 Task: Set the Customer Id to 'match regex' under New invoice in find invoice.
Action: Mouse moved to (171, 22)
Screenshot: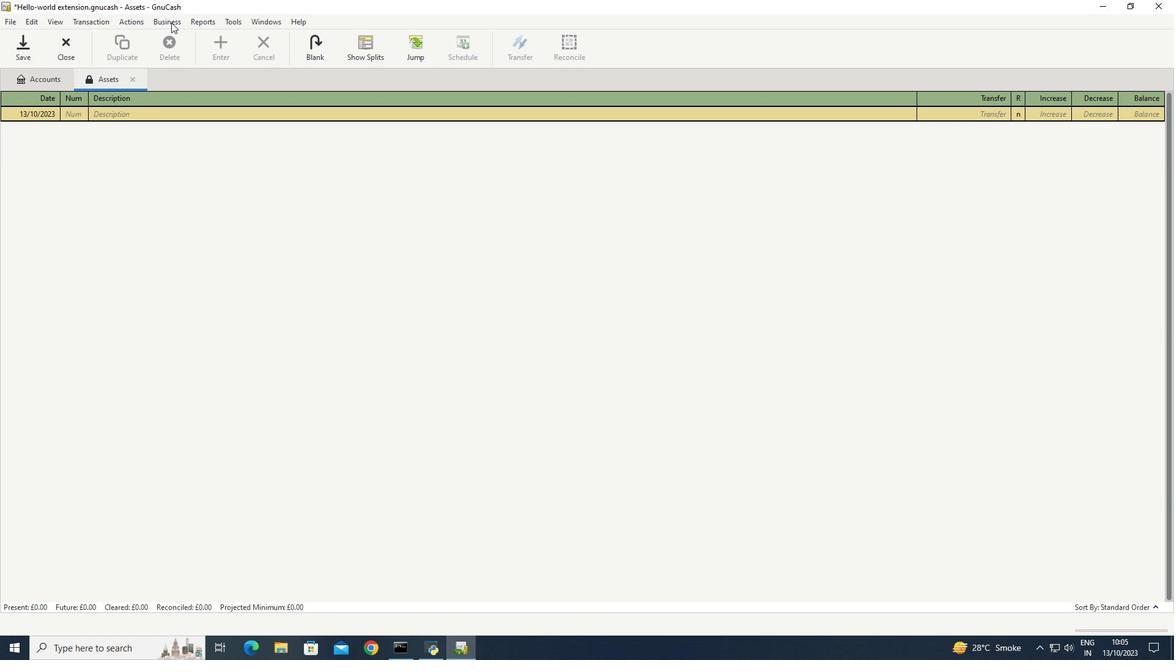 
Action: Mouse pressed left at (171, 22)
Screenshot: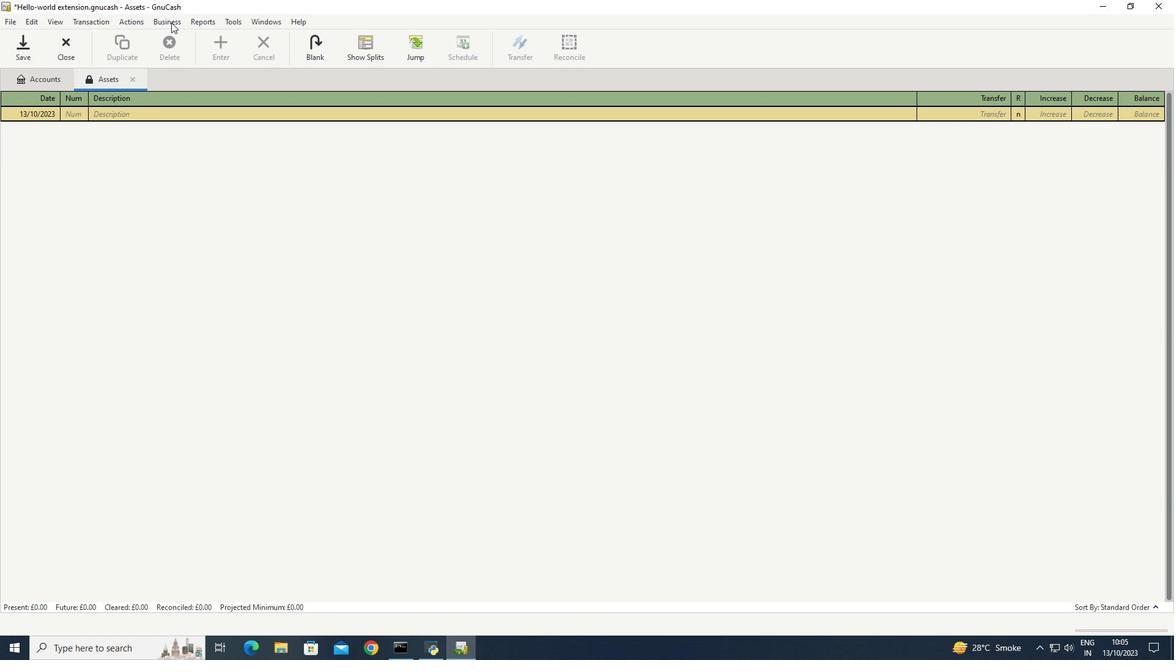 
Action: Mouse moved to (313, 97)
Screenshot: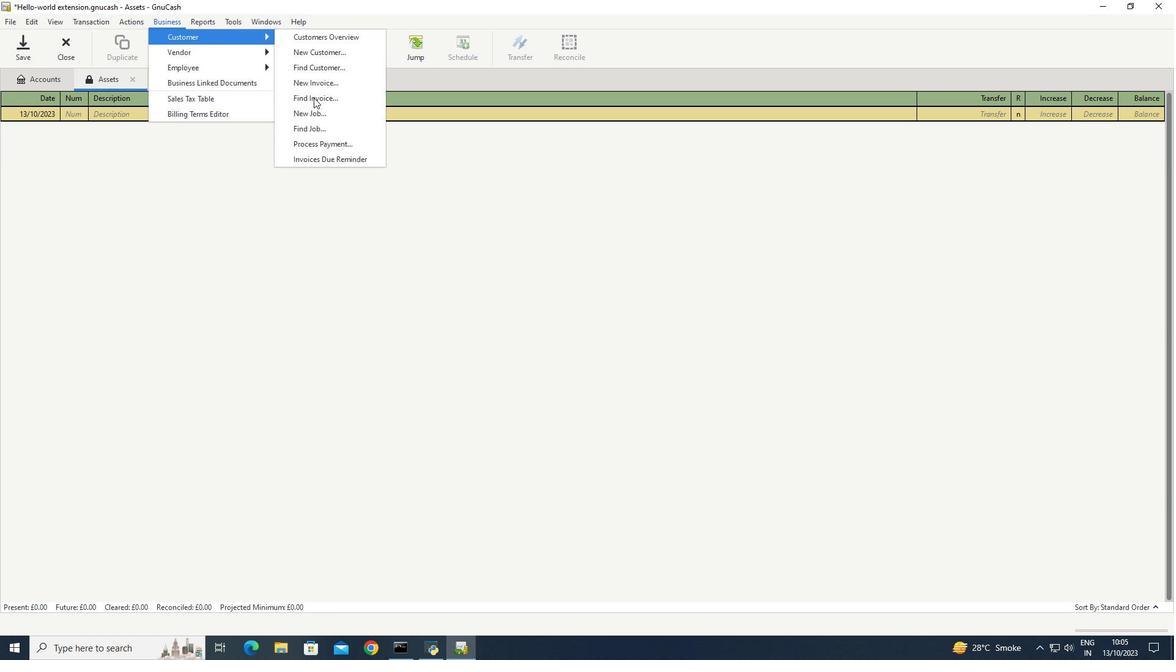 
Action: Mouse pressed left at (313, 97)
Screenshot: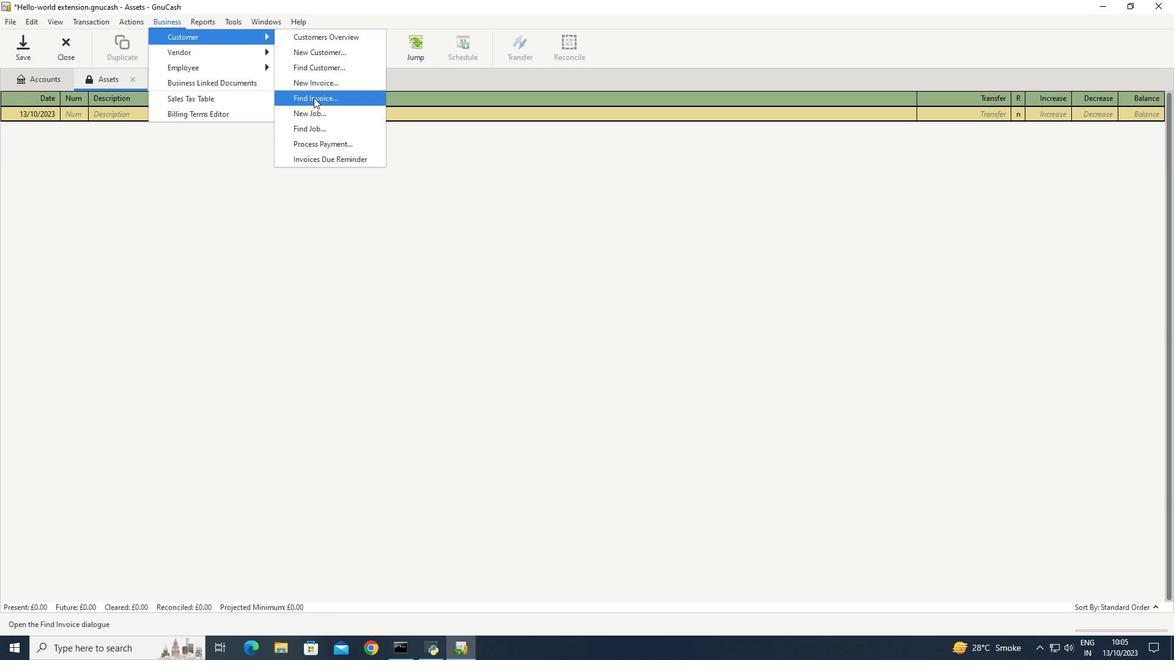 
Action: Mouse moved to (616, 418)
Screenshot: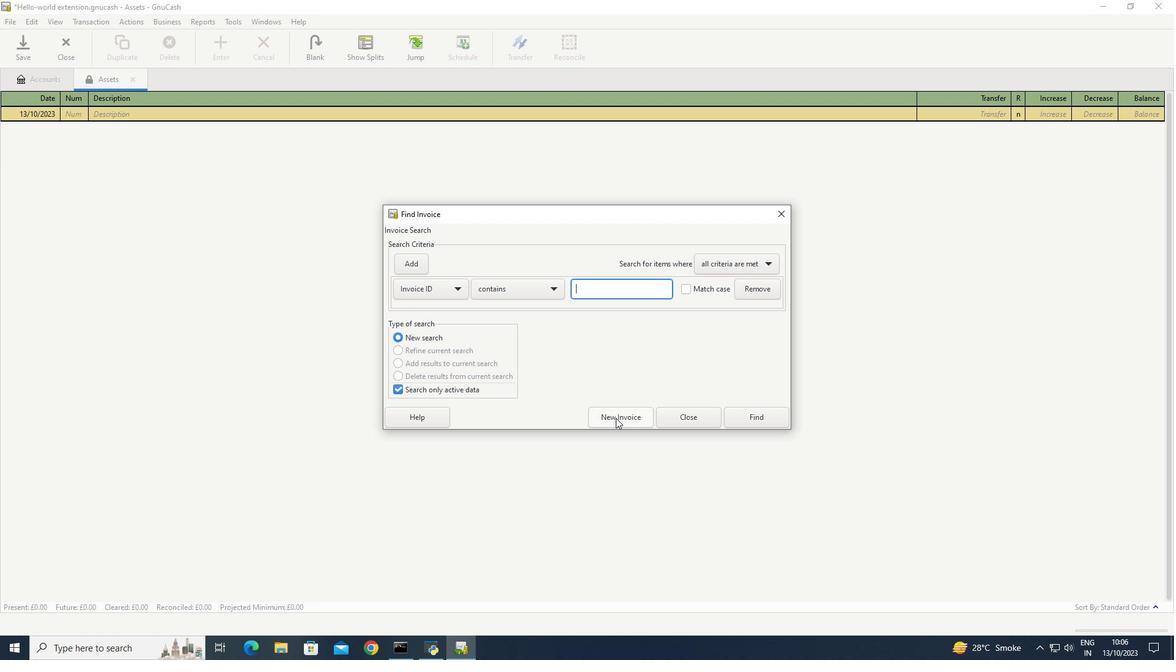 
Action: Mouse pressed left at (616, 418)
Screenshot: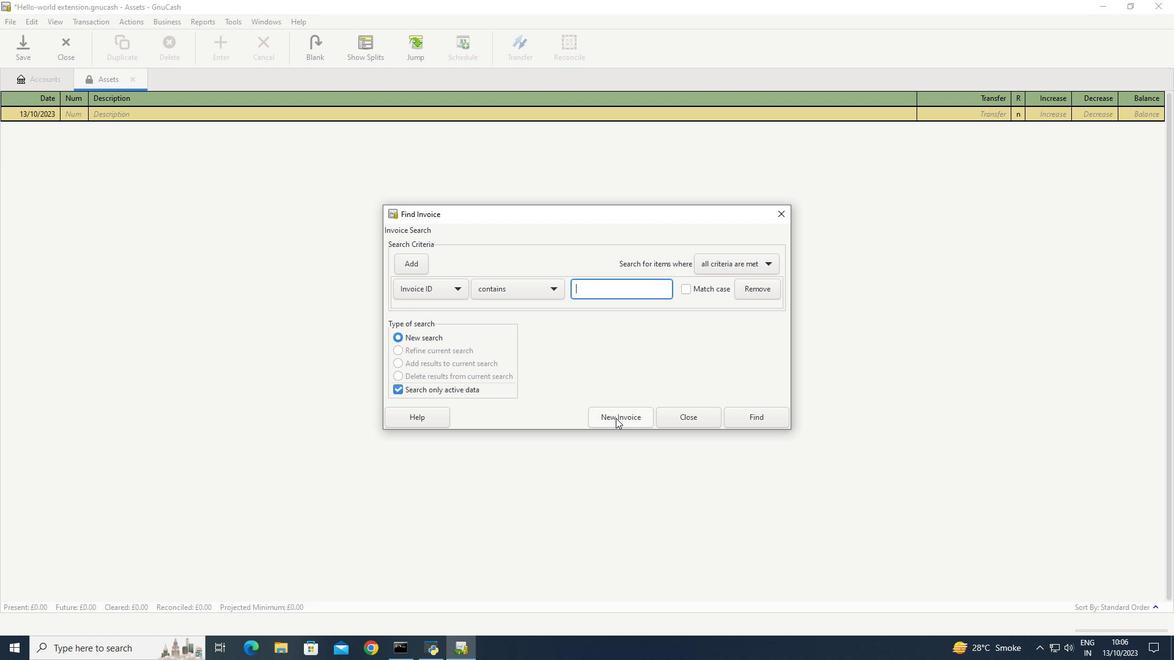 
Action: Mouse moved to (655, 326)
Screenshot: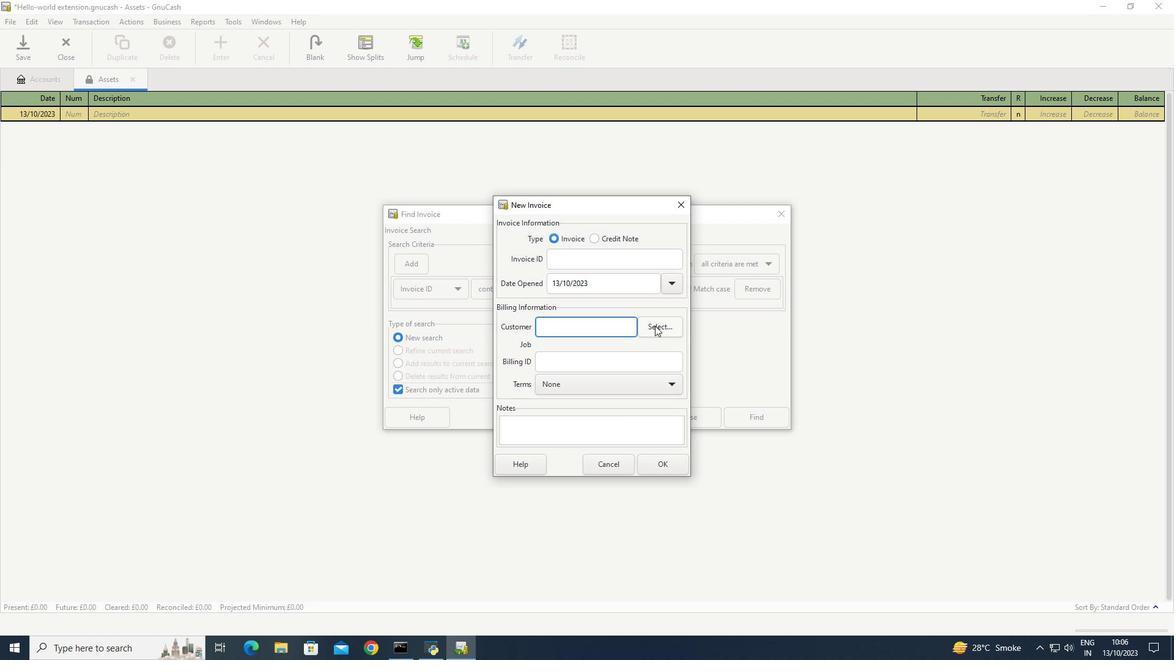 
Action: Mouse pressed left at (655, 326)
Screenshot: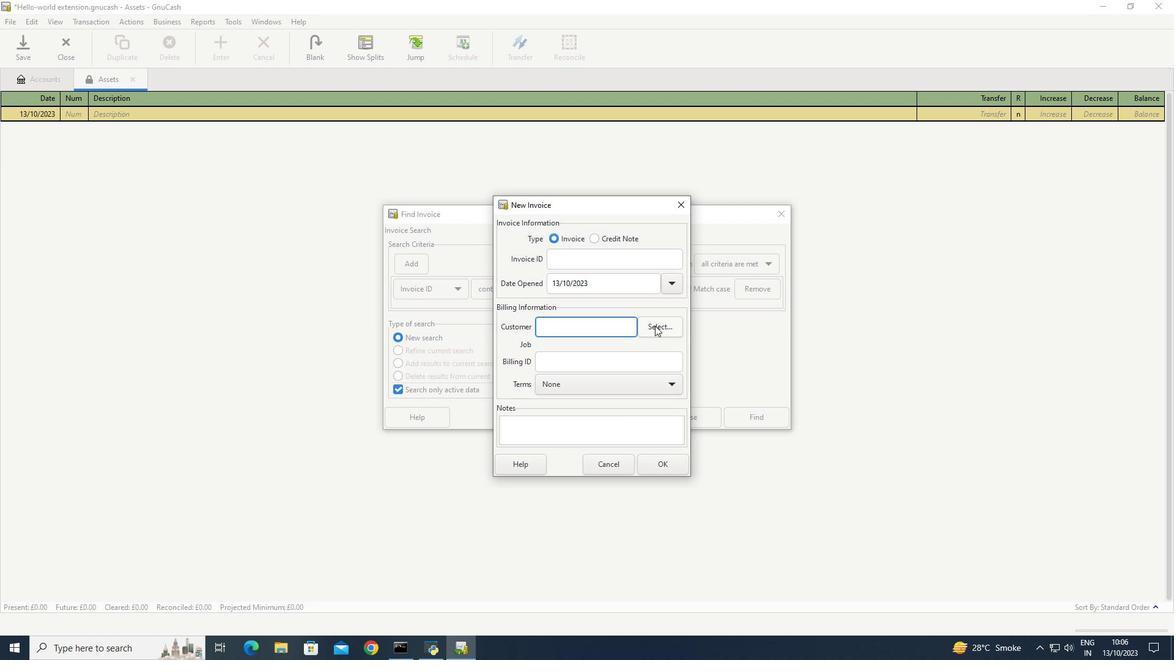
Action: Mouse moved to (460, 290)
Screenshot: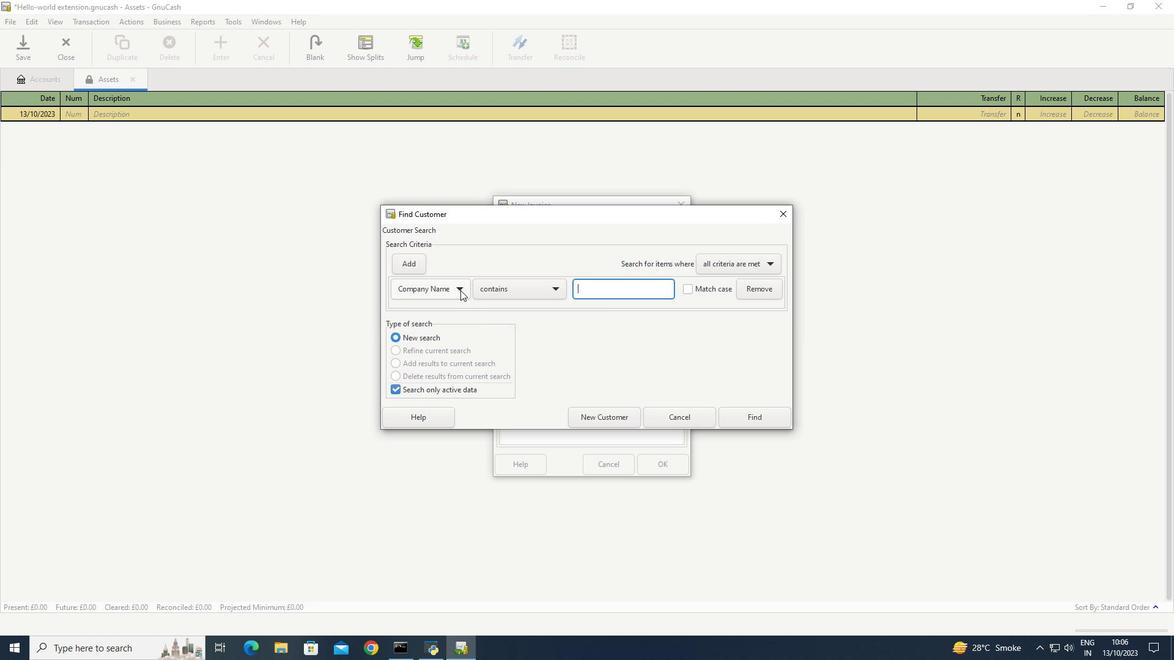 
Action: Mouse pressed left at (460, 290)
Screenshot: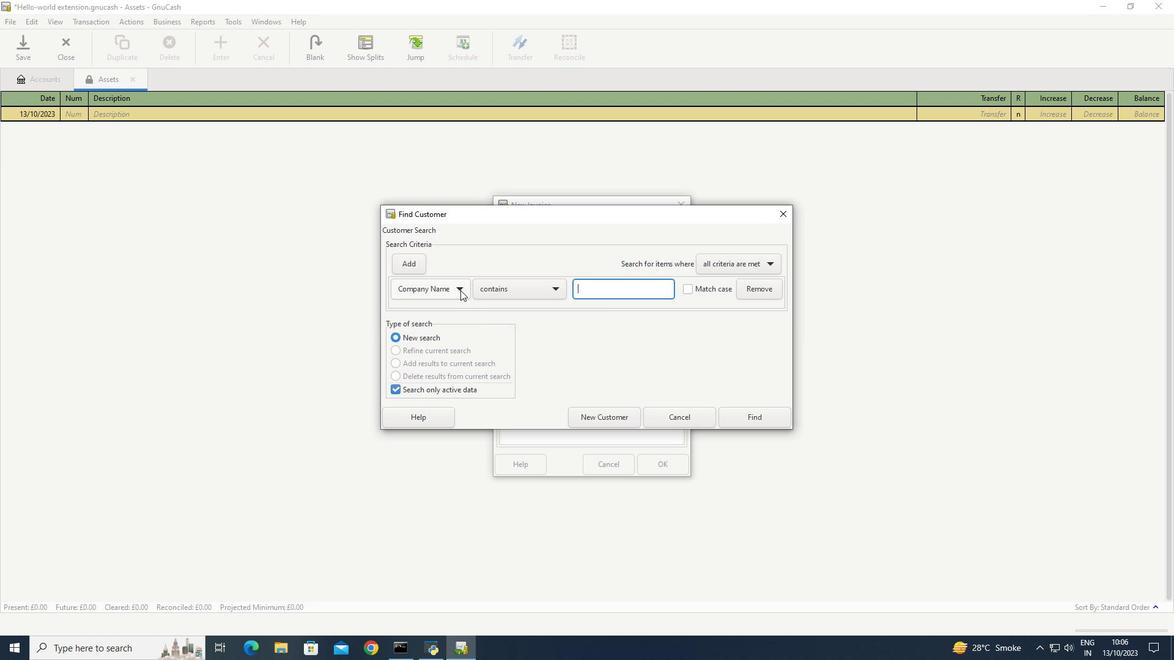 
Action: Mouse moved to (420, 311)
Screenshot: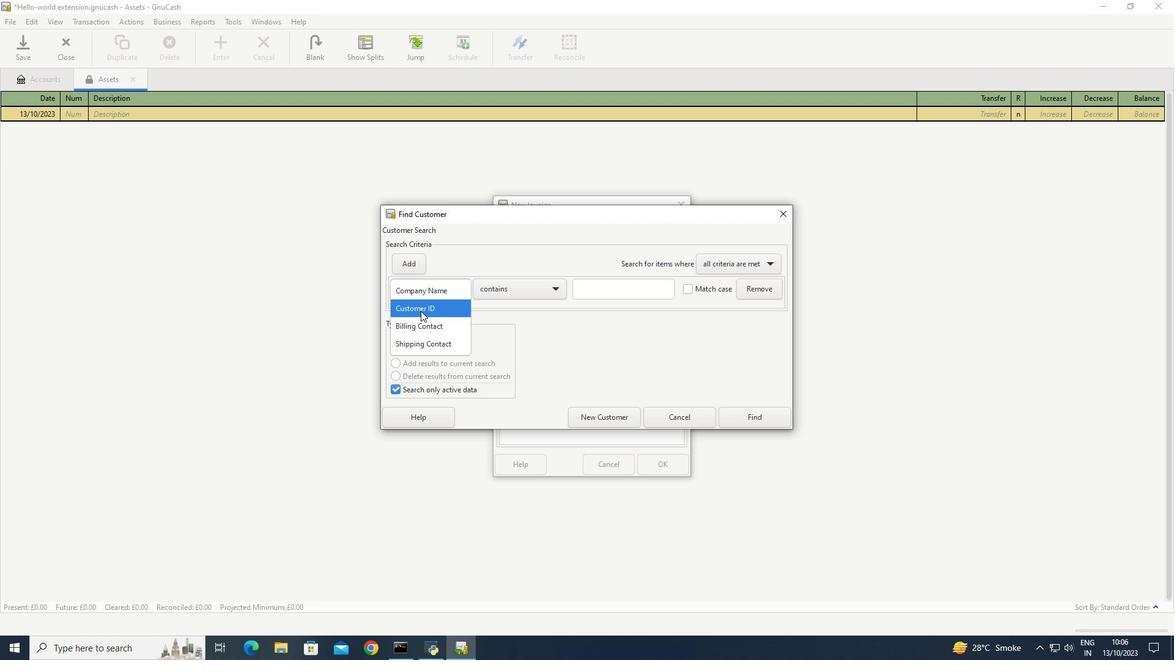 
Action: Mouse pressed left at (420, 311)
Screenshot: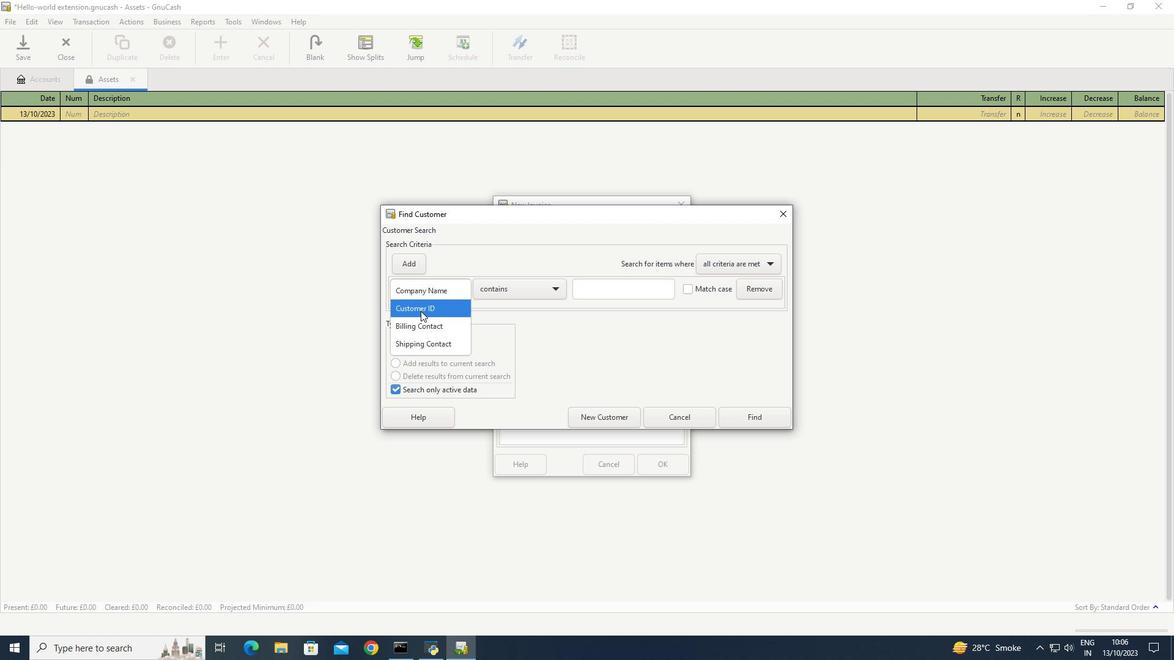
Action: Mouse moved to (557, 288)
Screenshot: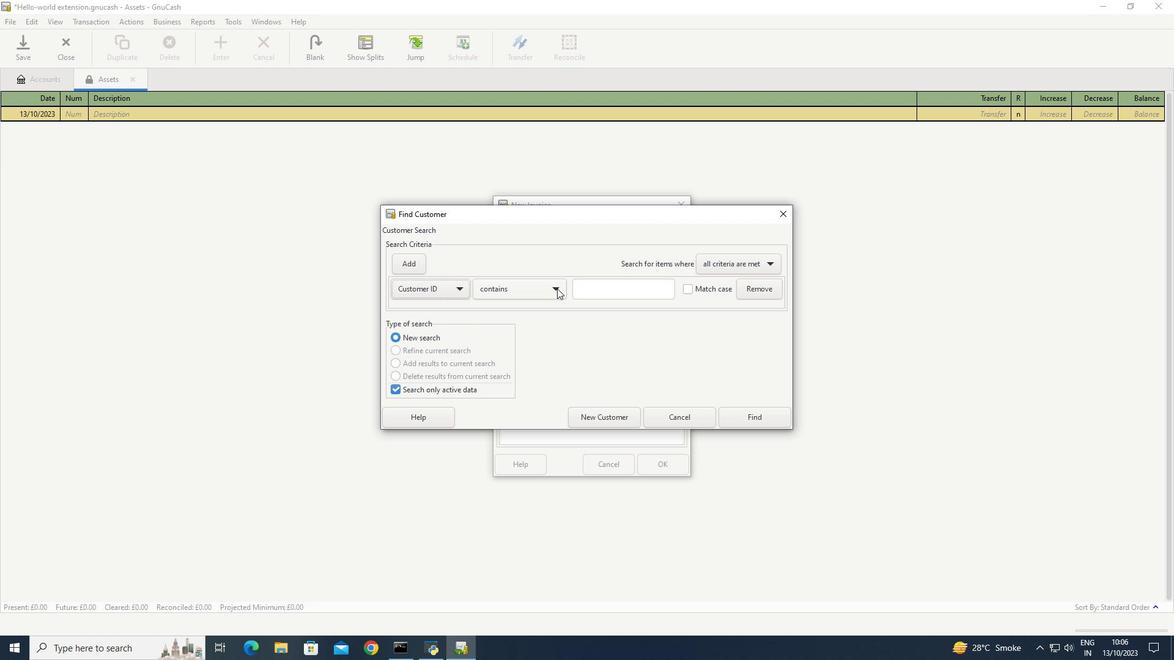 
Action: Mouse pressed left at (557, 288)
Screenshot: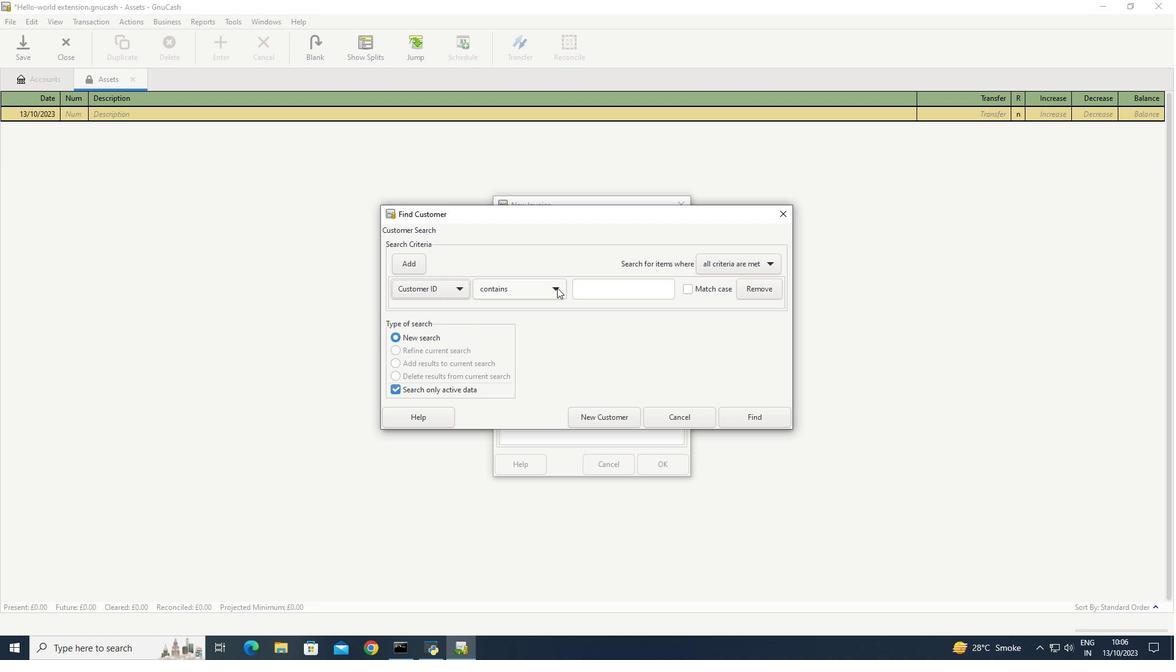 
Action: Mouse moved to (521, 327)
Screenshot: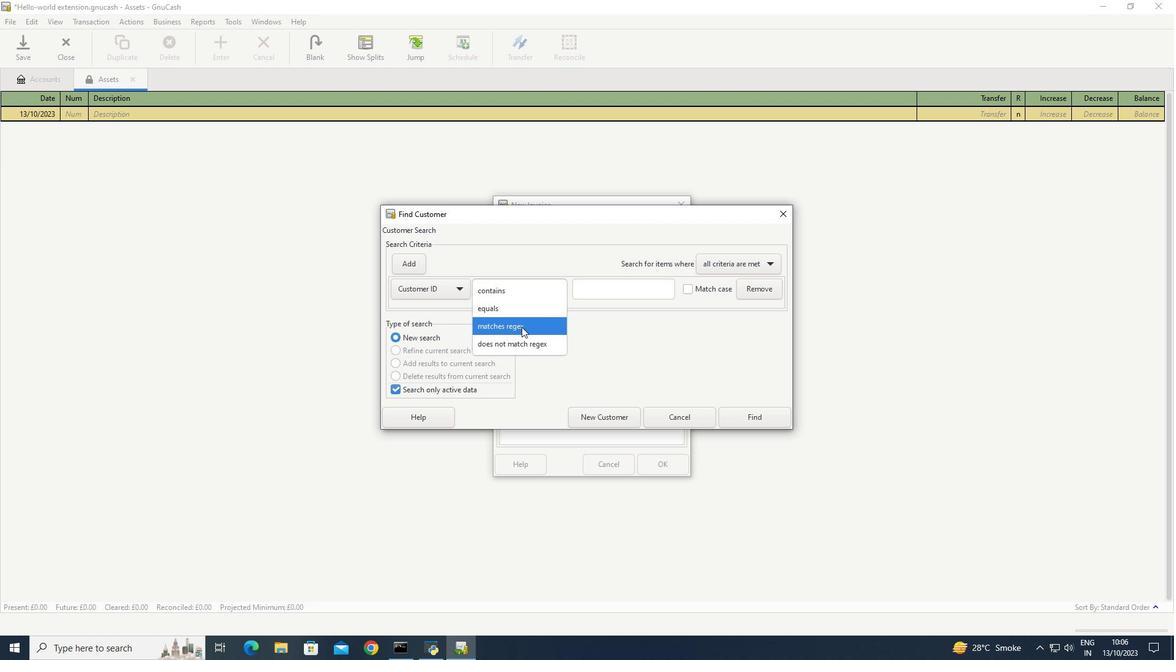 
Action: Mouse pressed left at (521, 327)
Screenshot: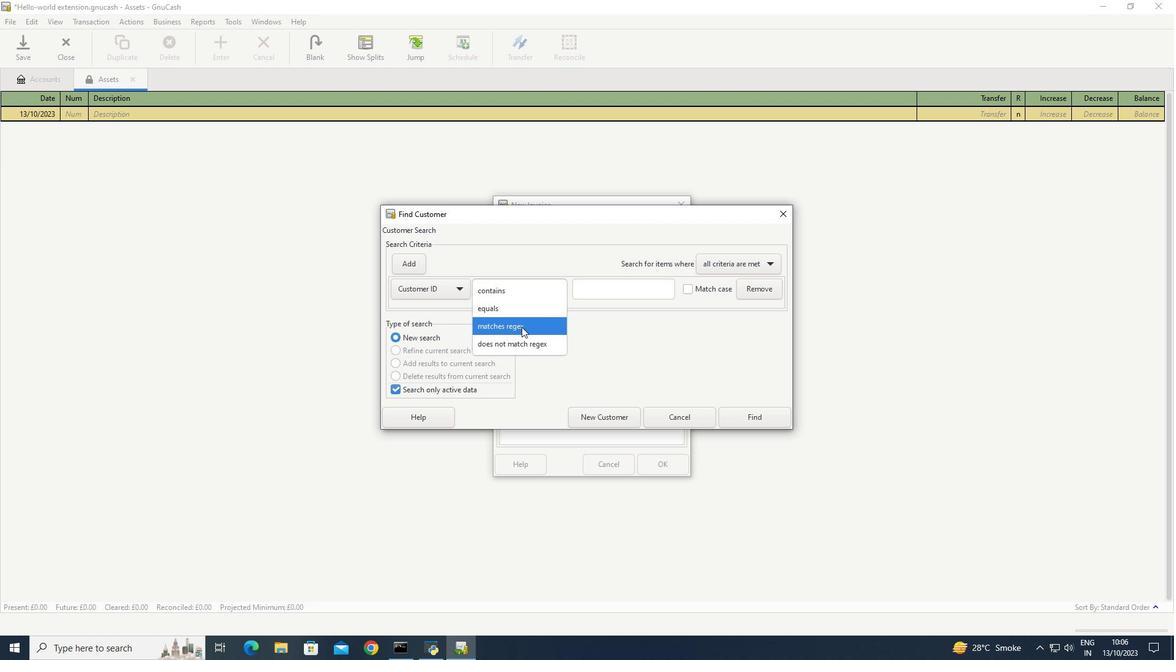 
Action: Mouse moved to (552, 334)
Screenshot: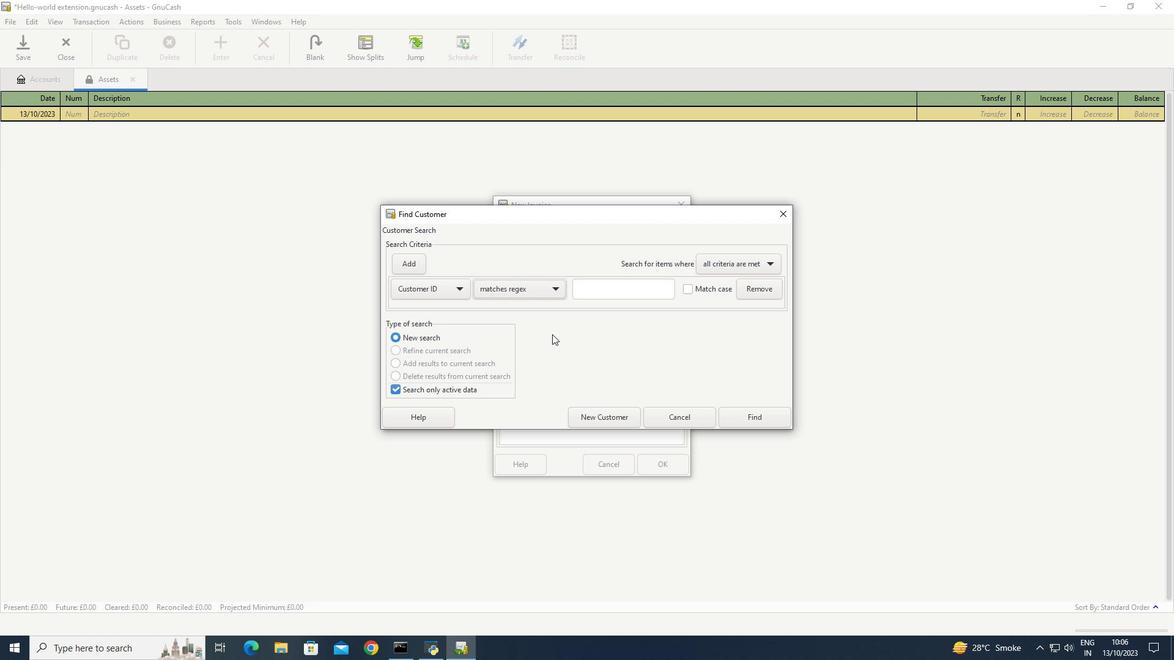 
Action: Mouse pressed left at (552, 334)
Screenshot: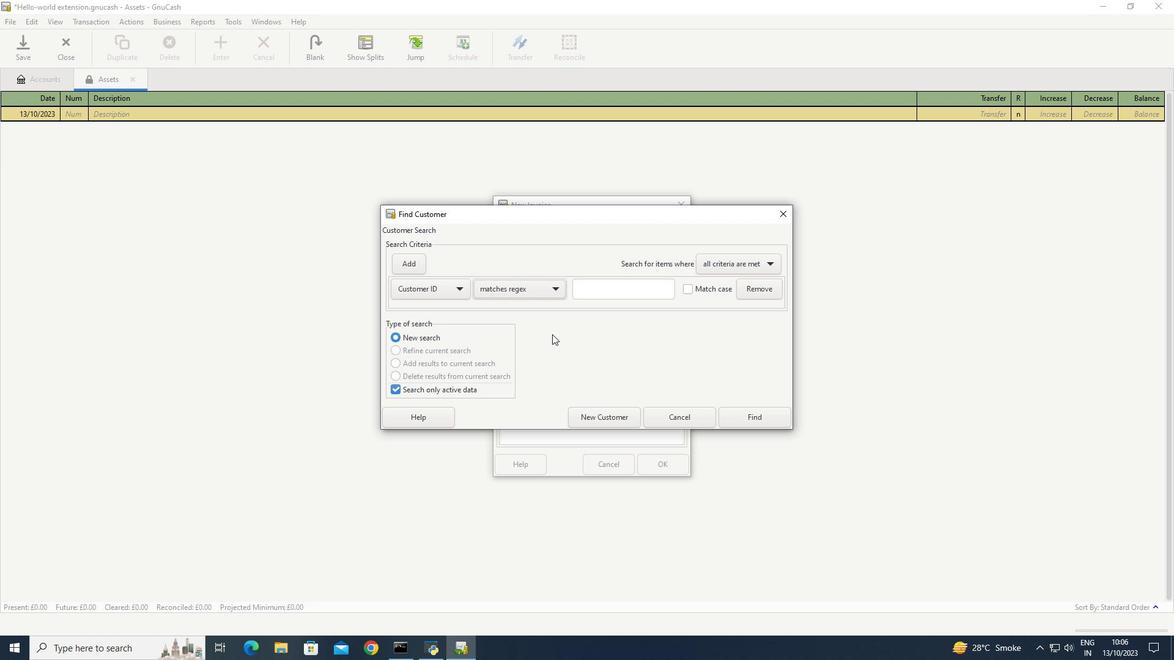 
